 Task: Change the button text to "Schedule meeting with me".
Action: Mouse moved to (1002, 59)
Screenshot: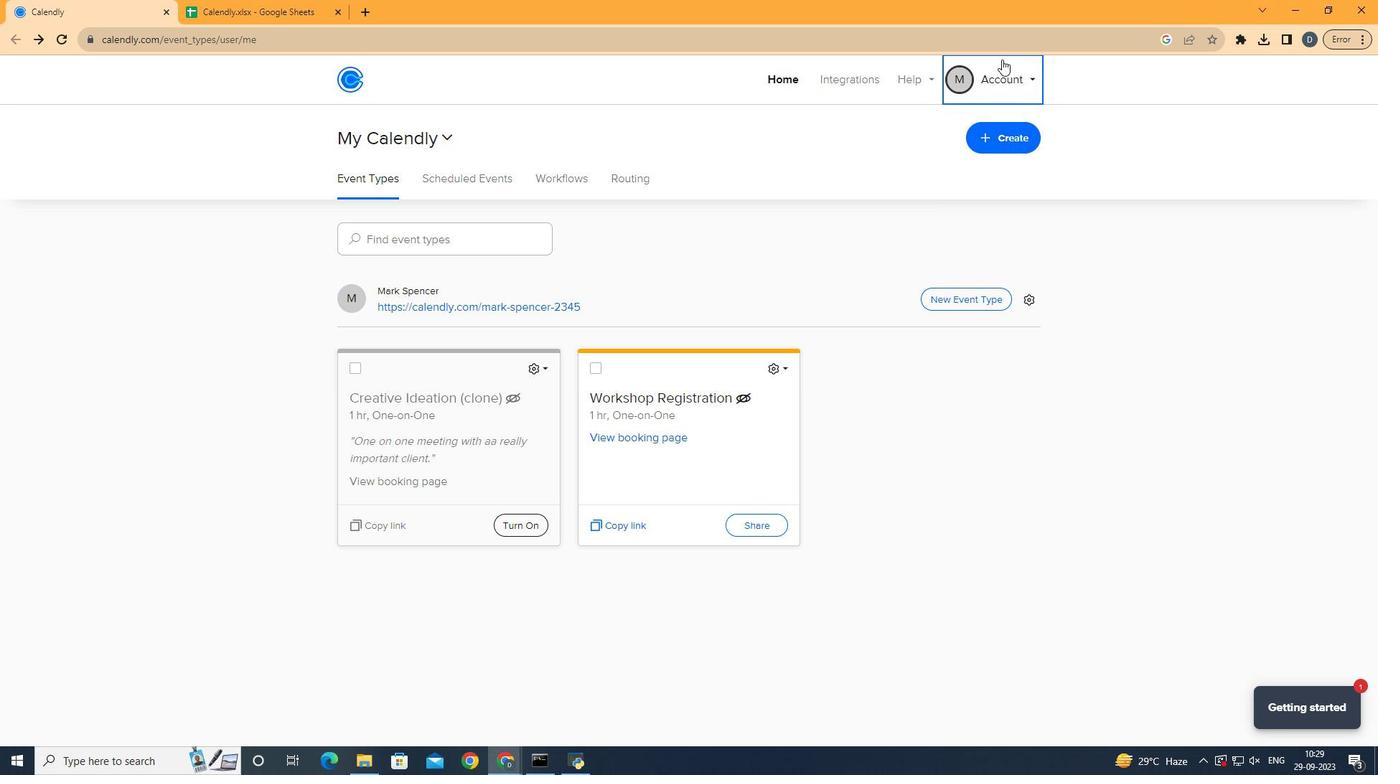 
Action: Mouse pressed left at (1002, 59)
Screenshot: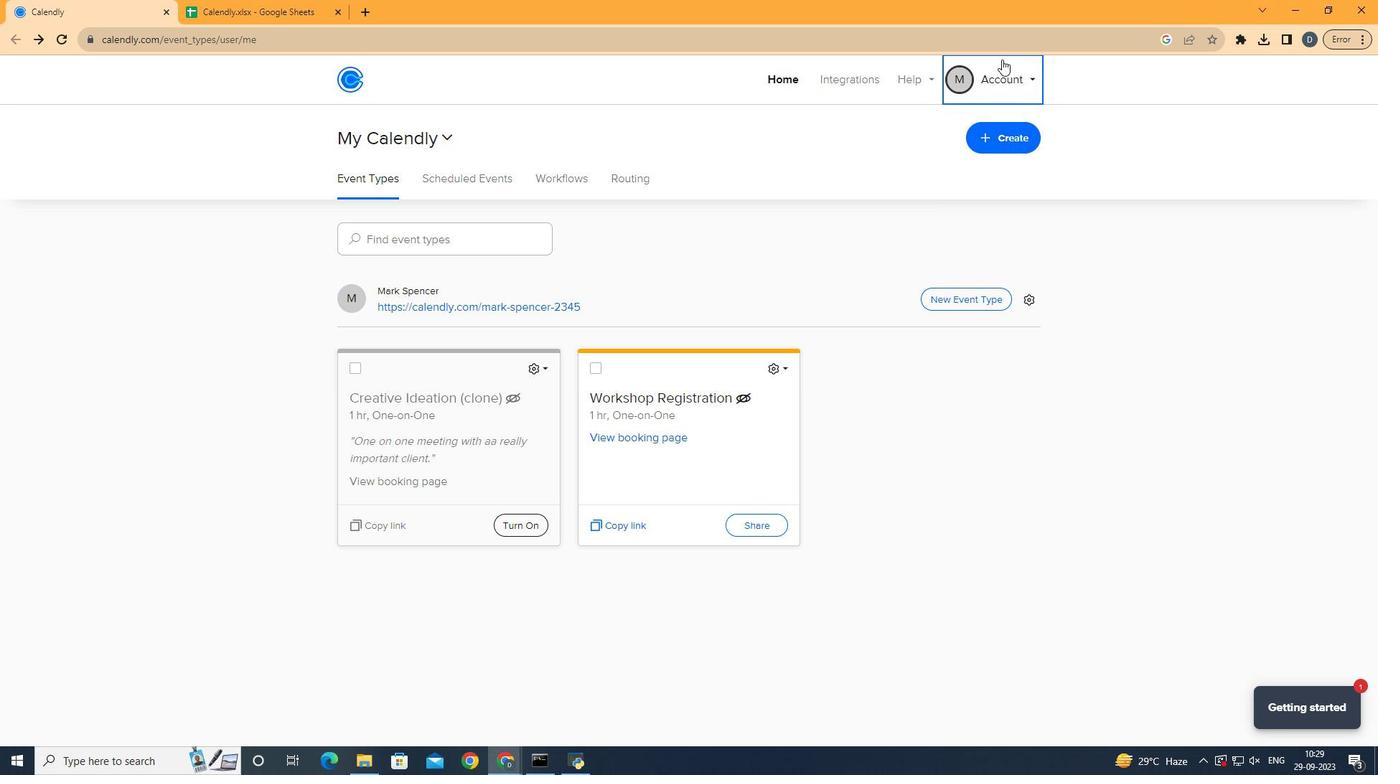 
Action: Mouse moved to (965, 184)
Screenshot: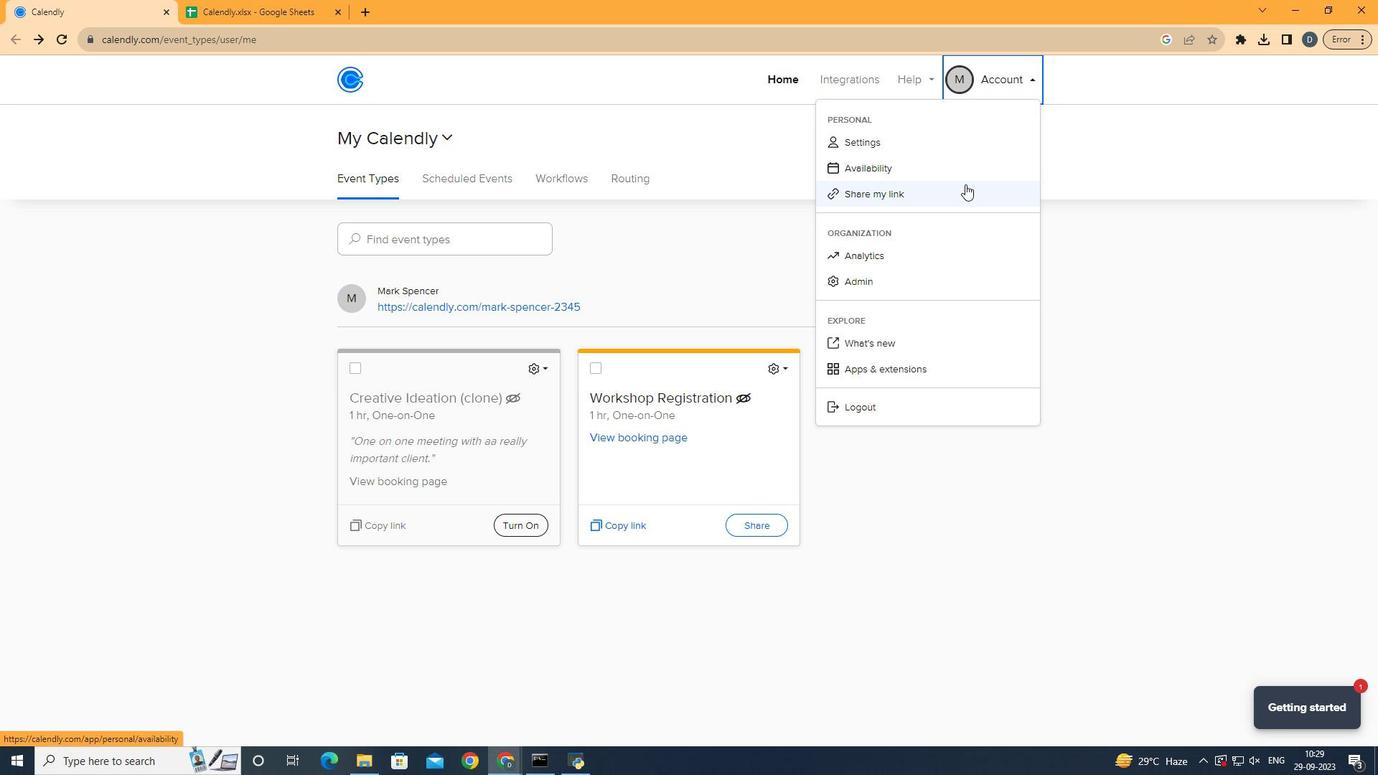 
Action: Mouse pressed left at (965, 184)
Screenshot: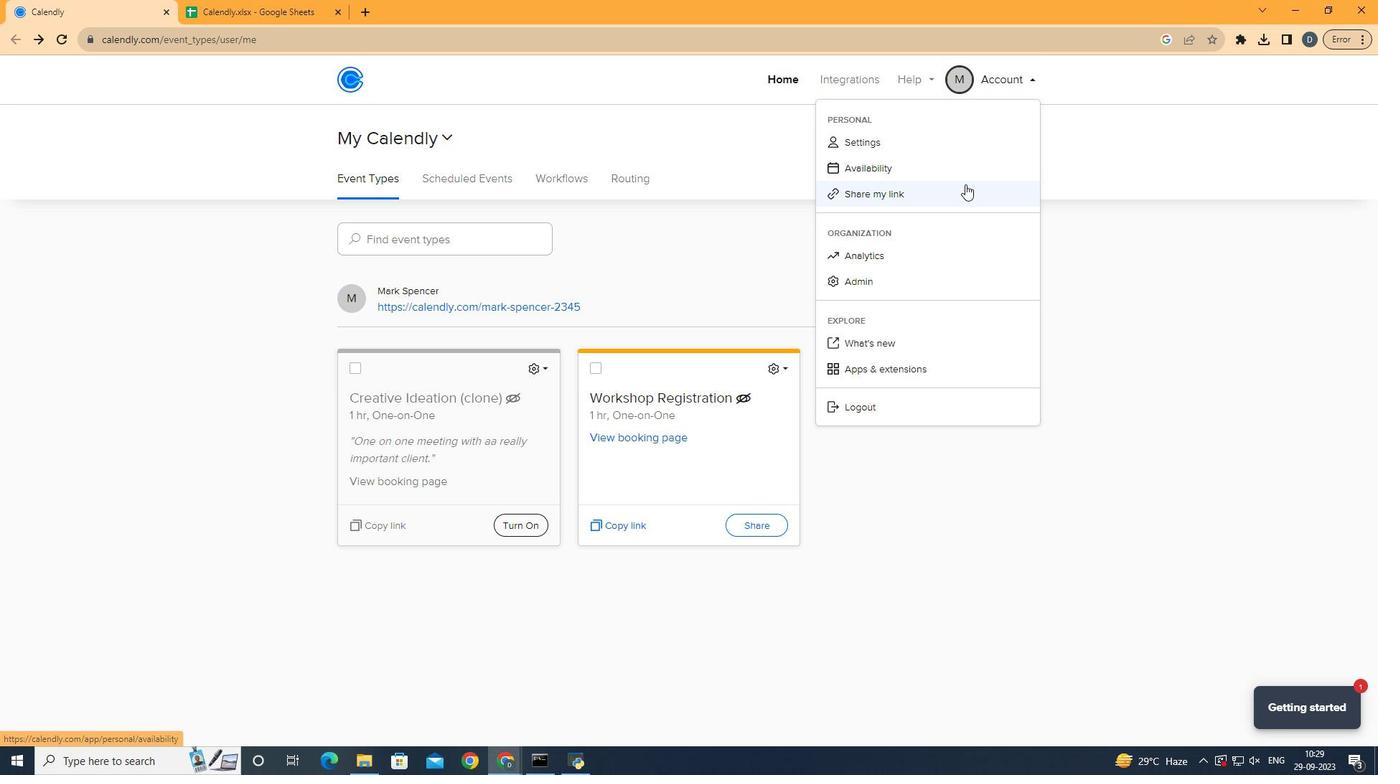 
Action: Mouse moved to (789, 245)
Screenshot: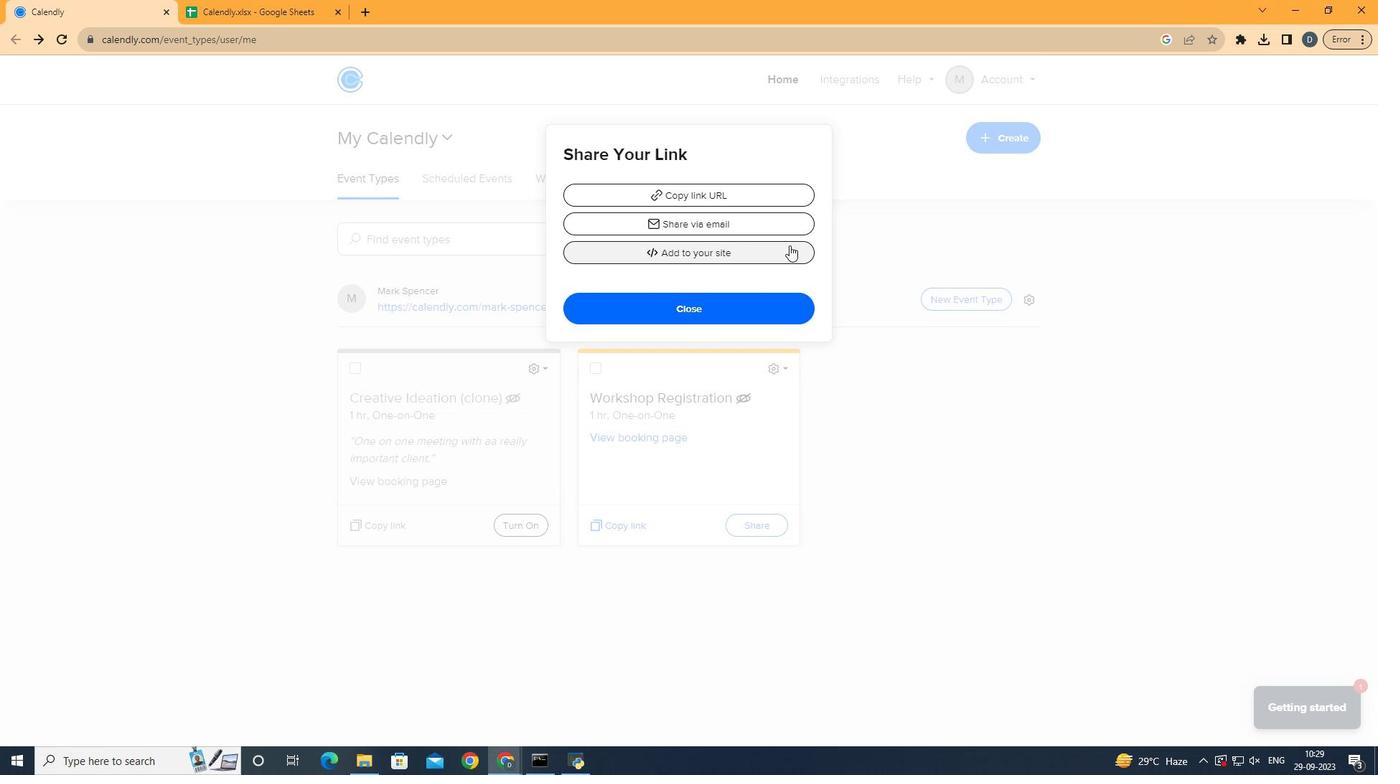
Action: Mouse pressed left at (789, 245)
Screenshot: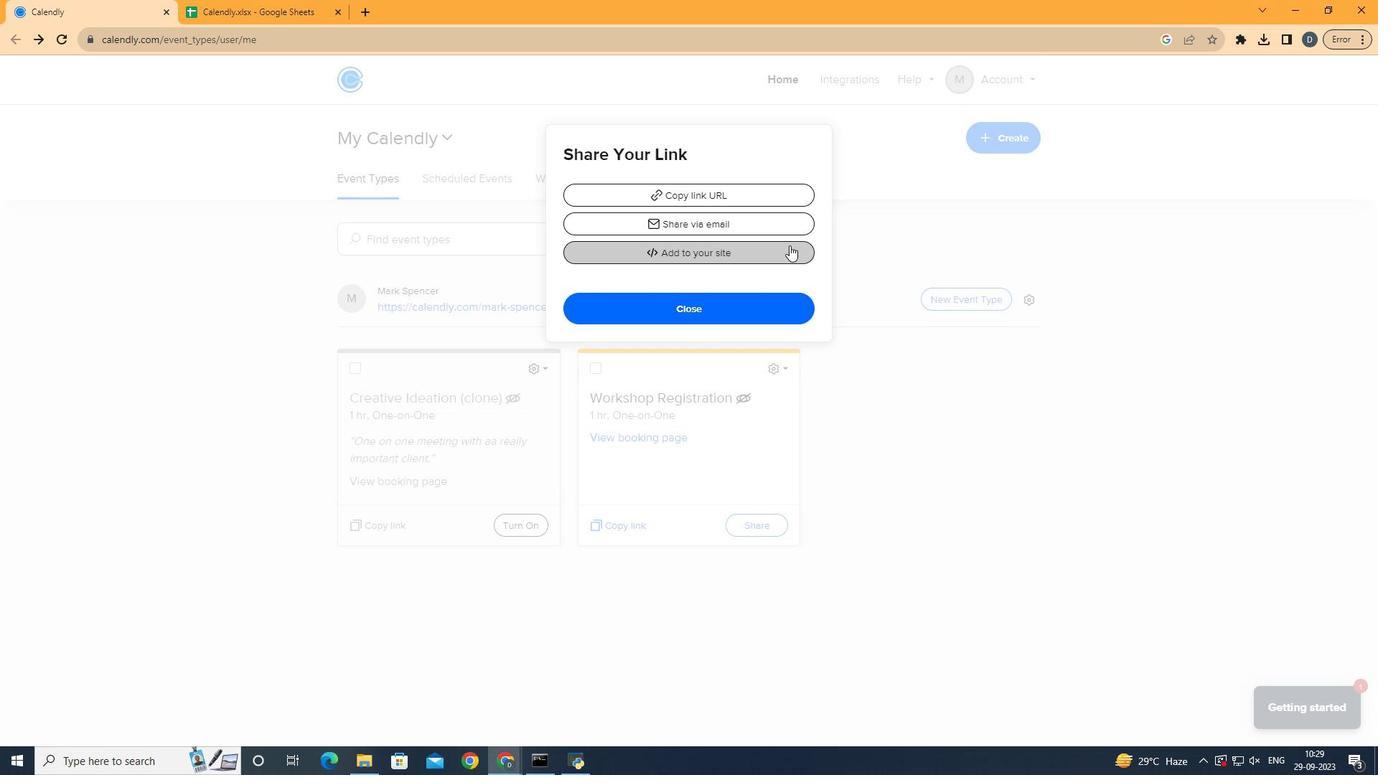 
Action: Mouse moved to (697, 284)
Screenshot: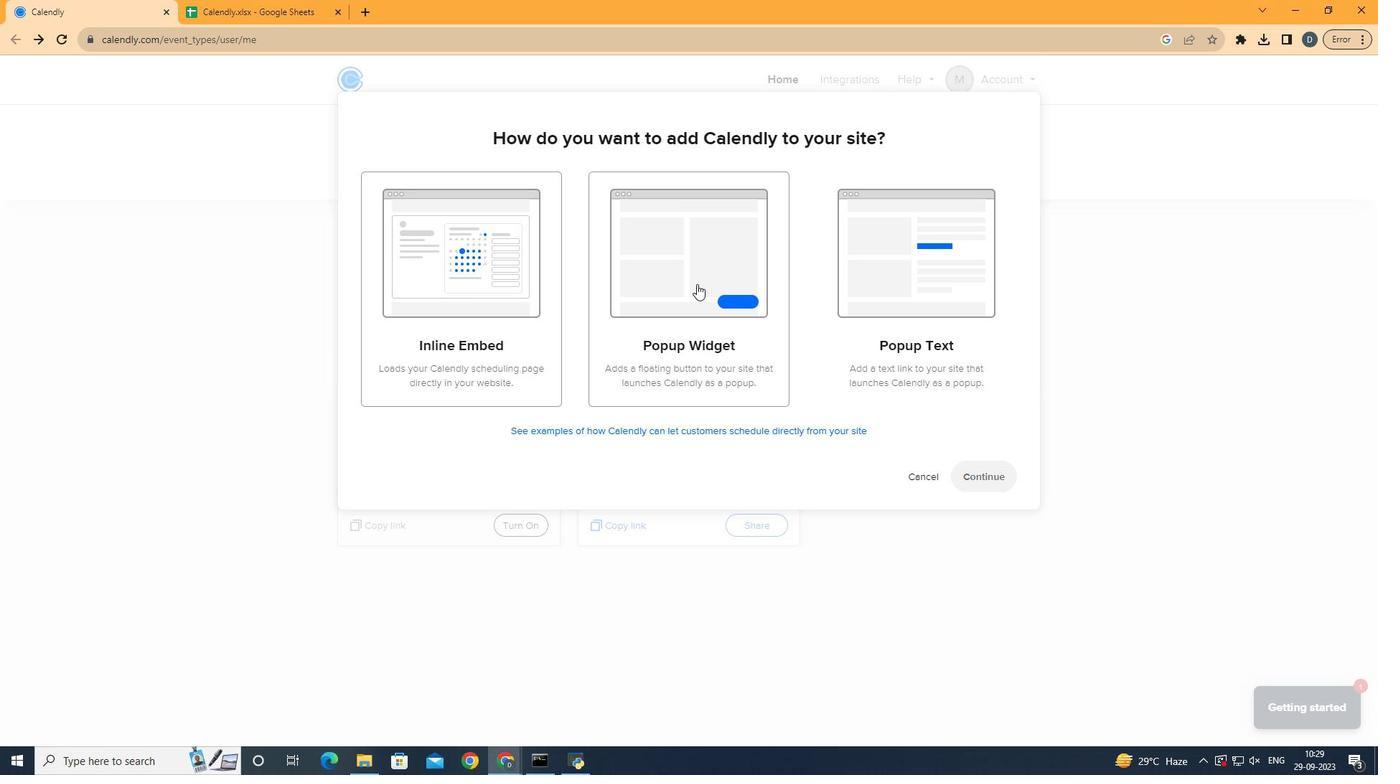 
Action: Mouse pressed left at (697, 284)
Screenshot: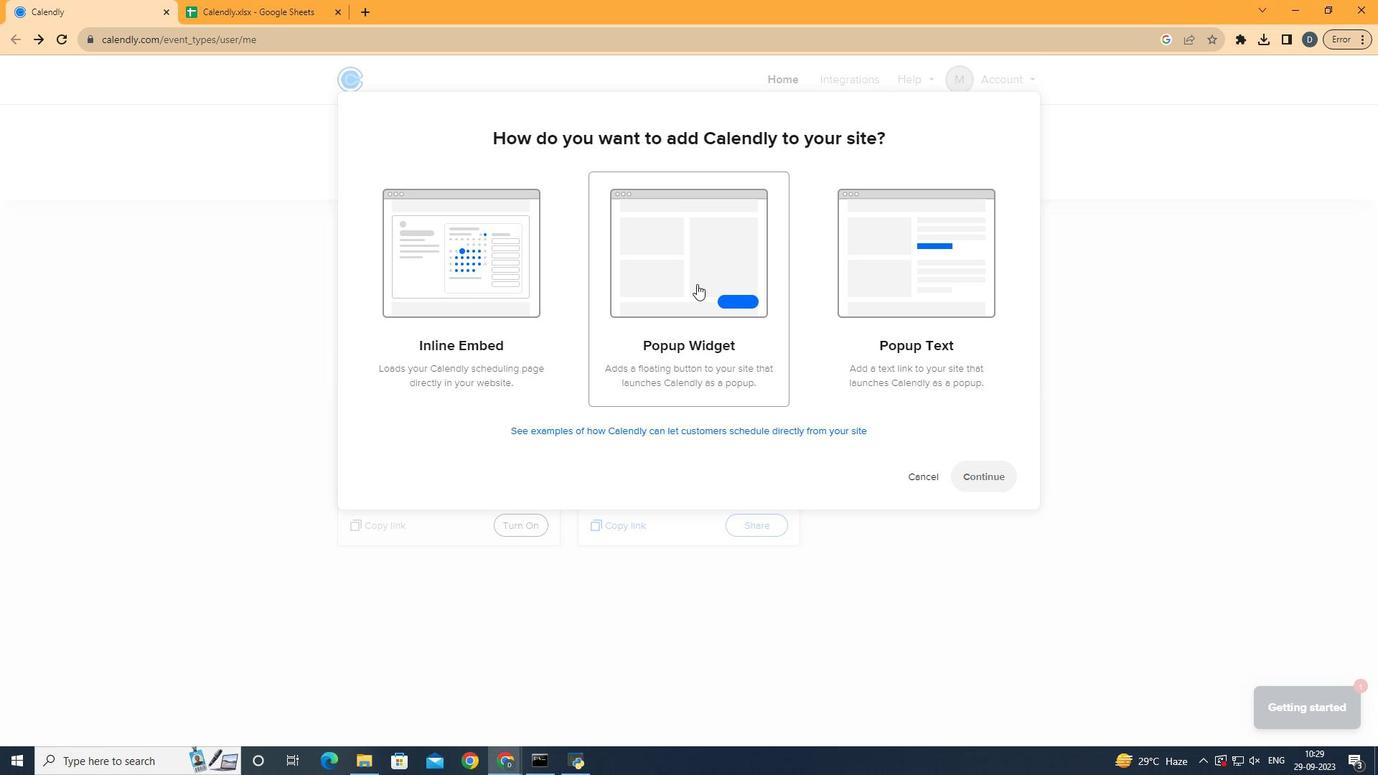 
Action: Mouse moved to (982, 479)
Screenshot: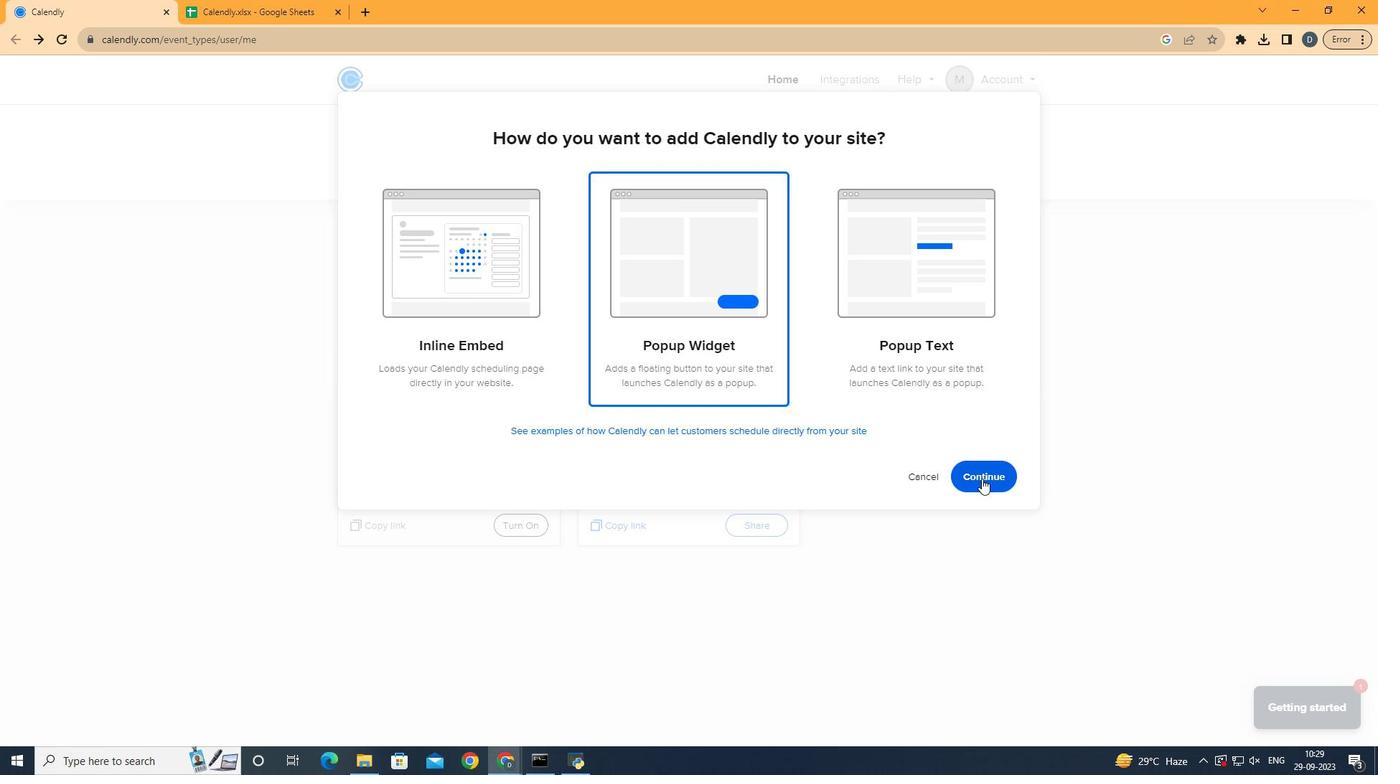 
Action: Mouse pressed left at (982, 479)
Screenshot: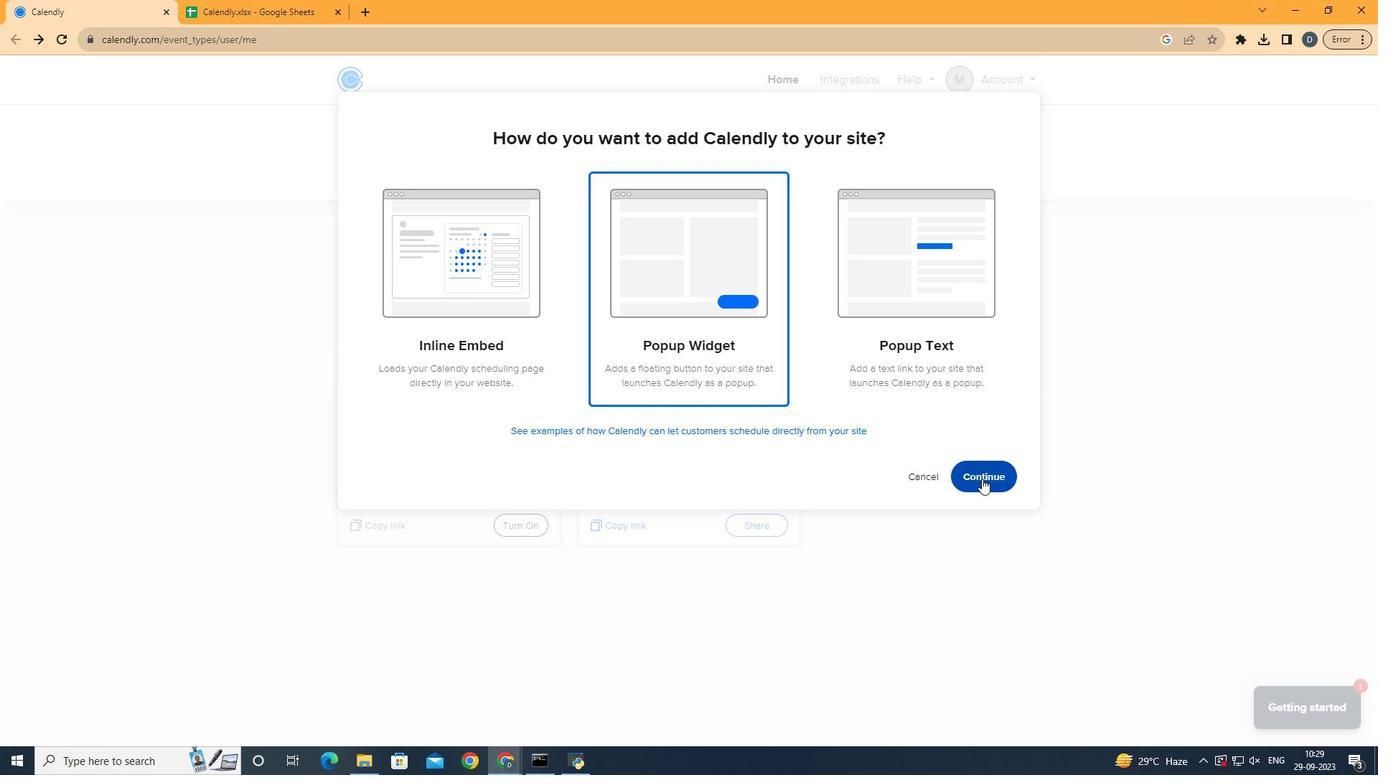 
Action: Mouse moved to (527, 297)
Screenshot: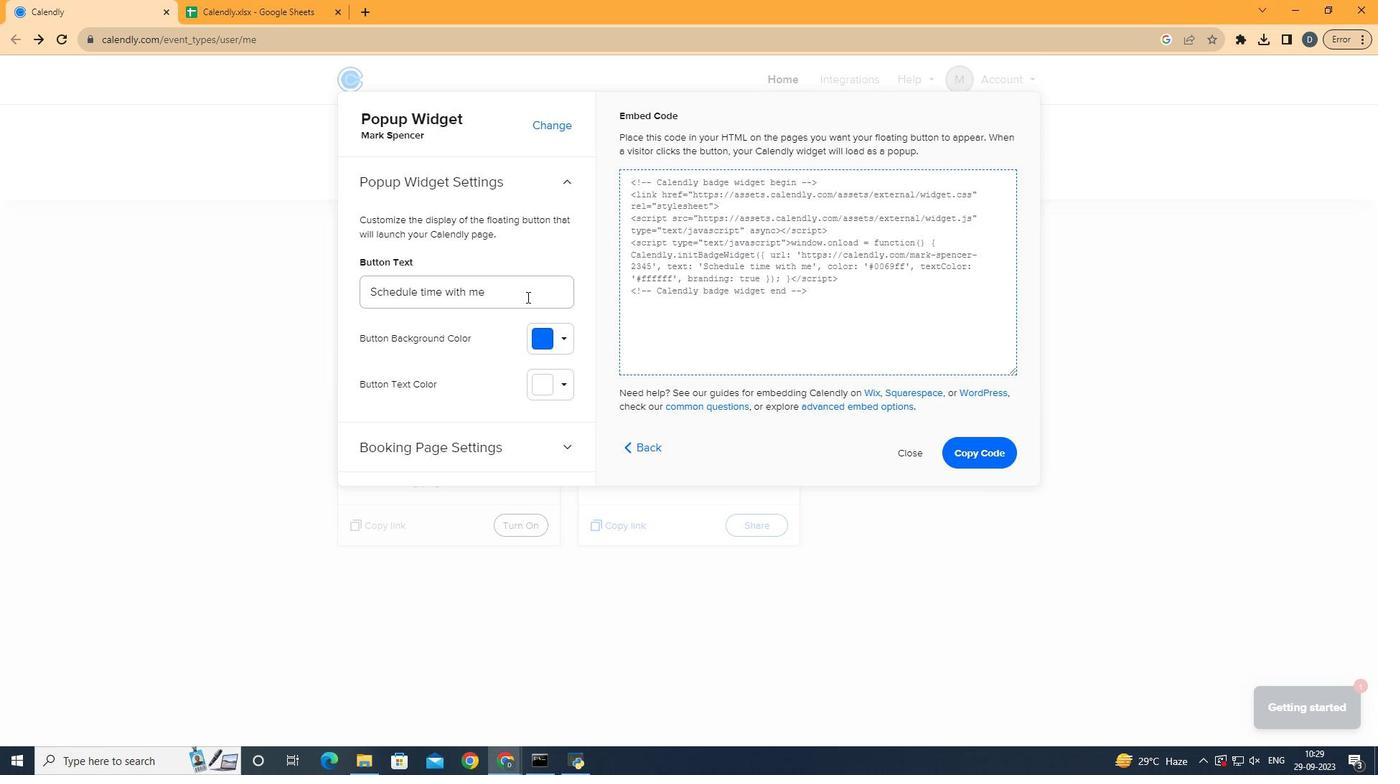 
Action: Mouse pressed left at (527, 297)
Screenshot: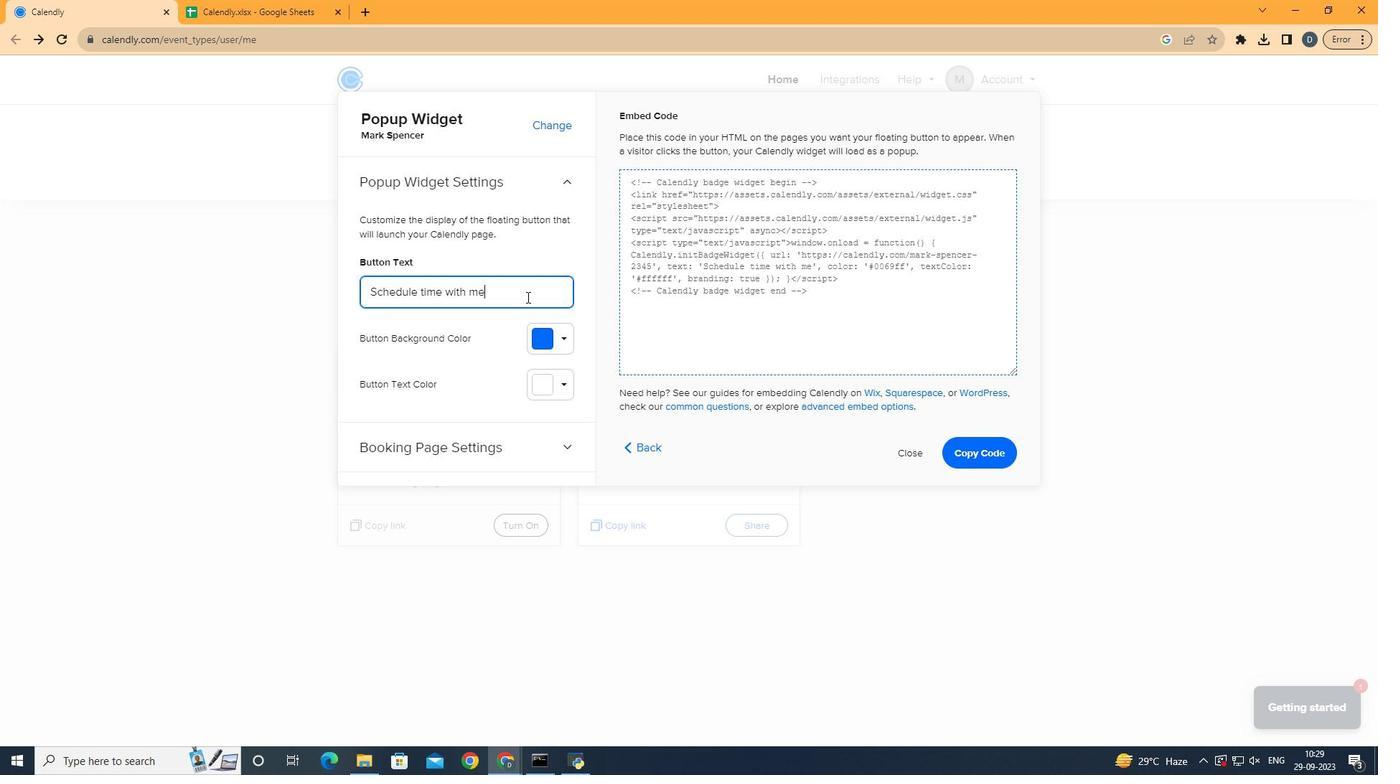 
Action: Key pressed <Key.backspace><Key.backspace><Key.backspace><Key.backspace><Key.backspace><Key.backspace><Key.backspace><Key.backspace><Key.backspace><Key.backspace><Key.backspace><Key.backspace><Key.backspace><Key.backspace><Key.backspace><Key.backspace><Key.backspace><Key.backspace><Key.backspace><Key.backspace><Key.backspace><Key.backspace><Key.backspace><Key.backspace><Key.backspace><Key.backspace><Key.backspace><Key.backspace><Key.backspace><Key.backspace><Key.backspace><Key.backspace><Key.shift><Key.shift><Key.shift><Key.shift><Key.shift><Key.shift><Key.shift><Key.shift><Key.shift>Schedule<Key.space>meeting<Key.space>with<Key.space>me
Screenshot: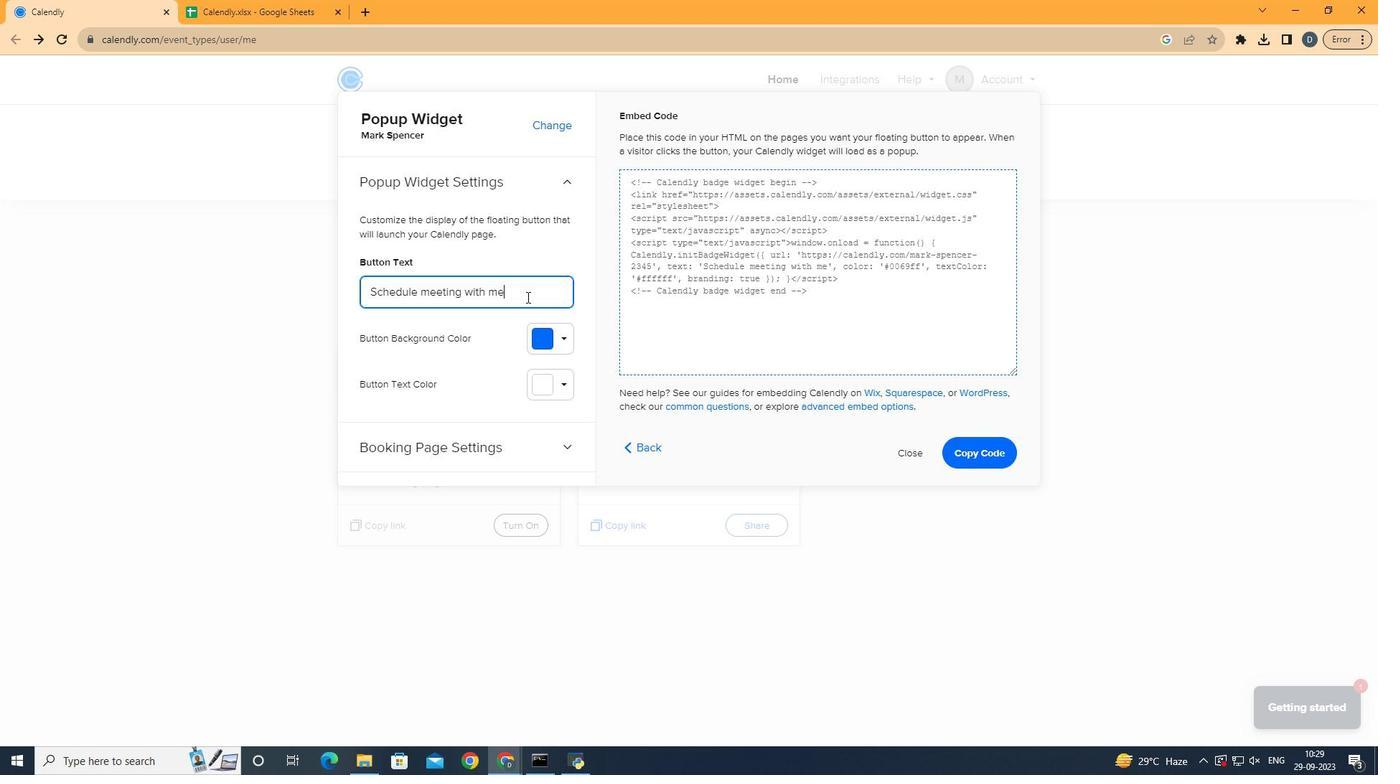 
Action: Mouse moved to (524, 295)
Screenshot: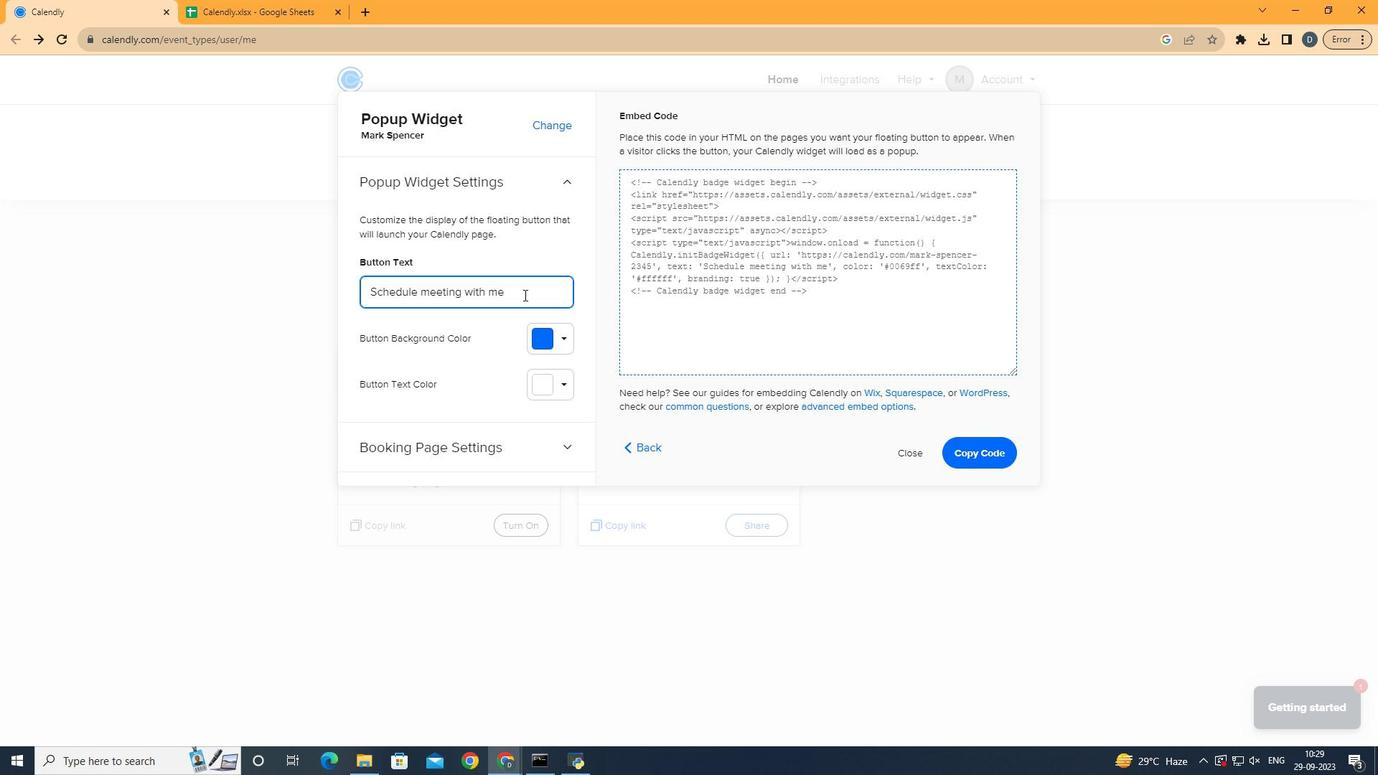 
